 Task: Schedule a self-massage and stretching session.
Action: Mouse moved to (49, 93)
Screenshot: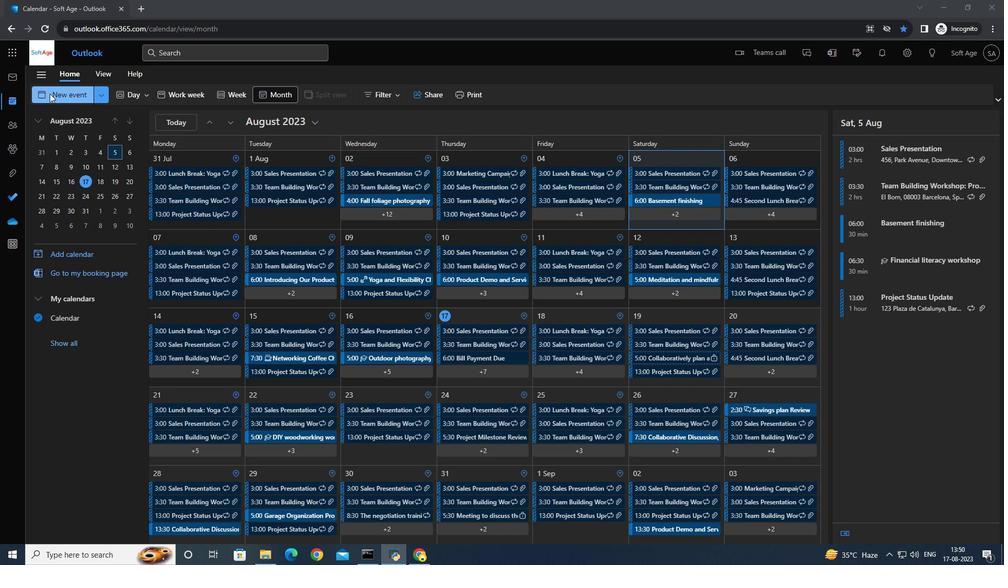 
Action: Mouse pressed left at (49, 93)
Screenshot: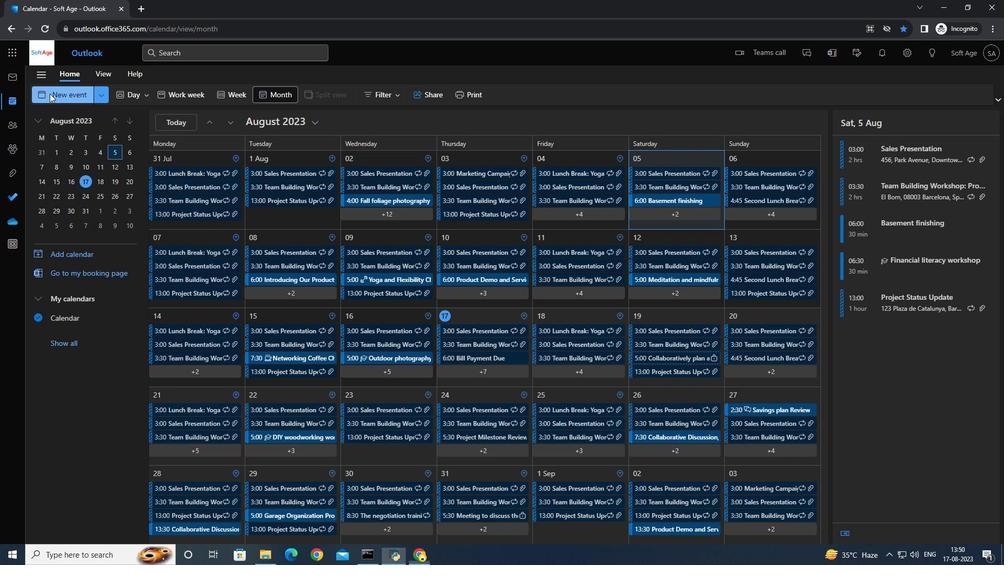 
Action: Mouse moved to (283, 160)
Screenshot: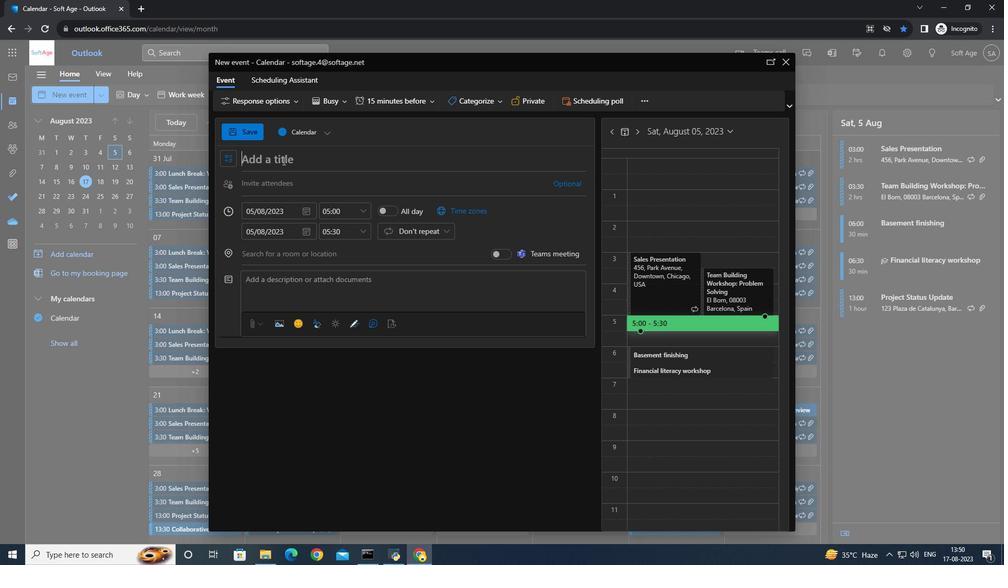 
Action: Key pressed <Key.caps_lock>S<Key.caps_lock>elf<Key.space>massage<Key.space>and<Key.space><Key.caps_lock>S<Key.caps_lock>tretching<Key.space>session
Screenshot: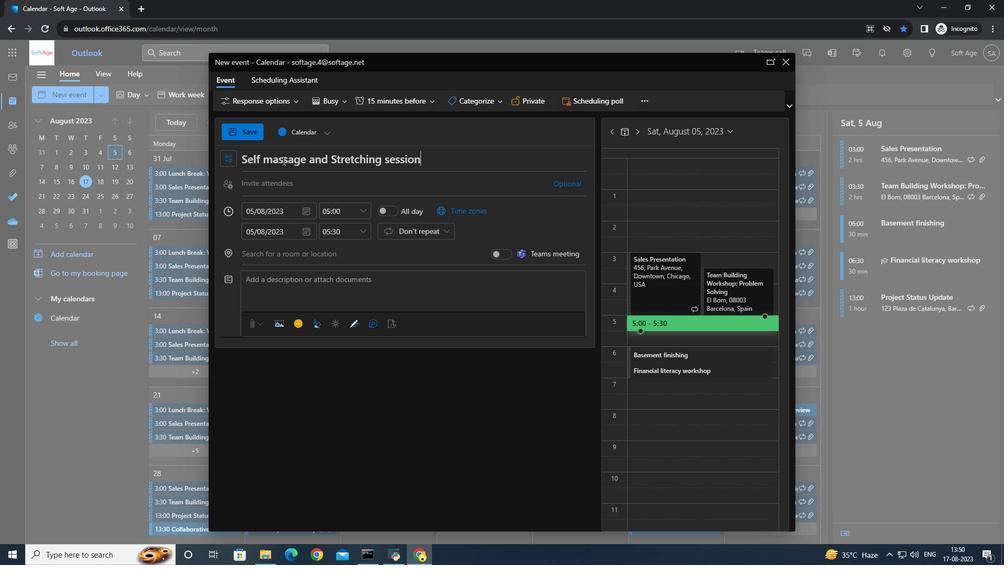 
Action: Mouse moved to (362, 204)
Screenshot: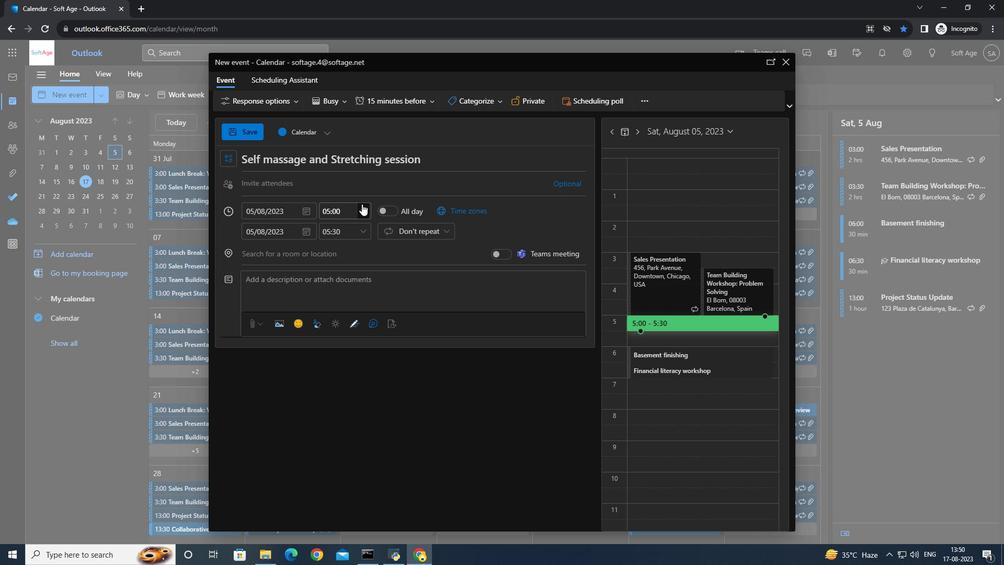 
Action: Mouse pressed left at (362, 204)
Screenshot: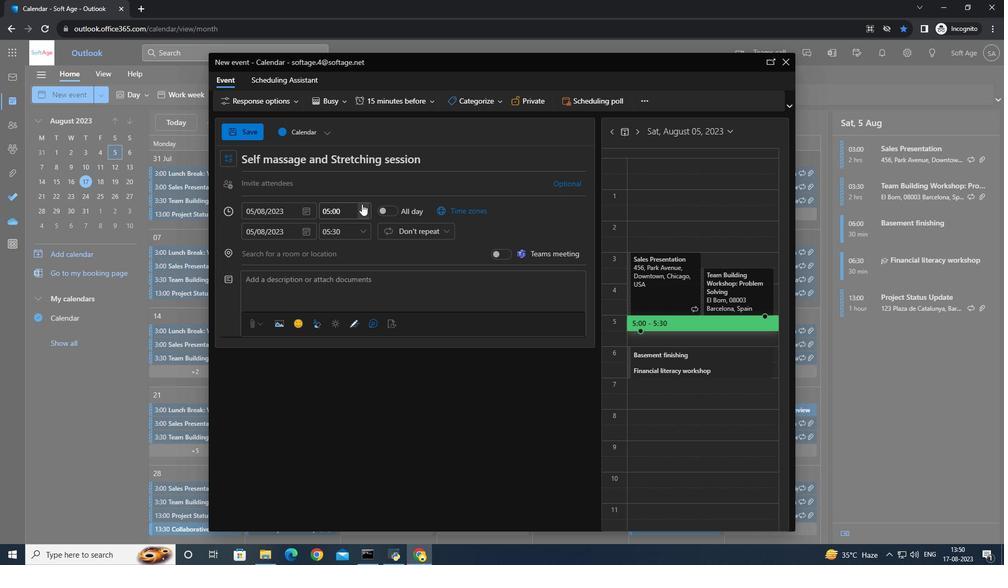 
Action: Mouse moved to (353, 265)
Screenshot: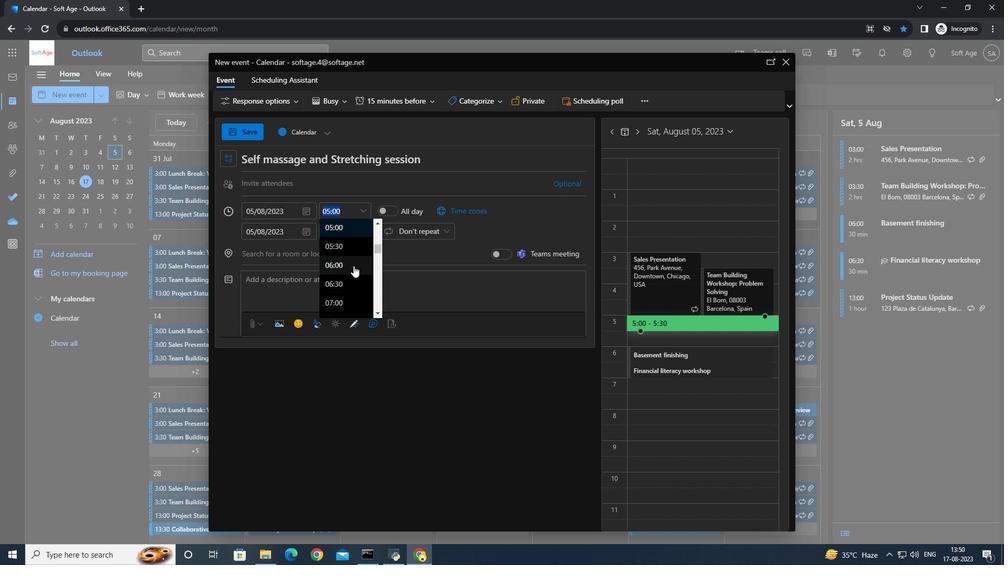 
Action: Mouse pressed left at (353, 265)
Screenshot: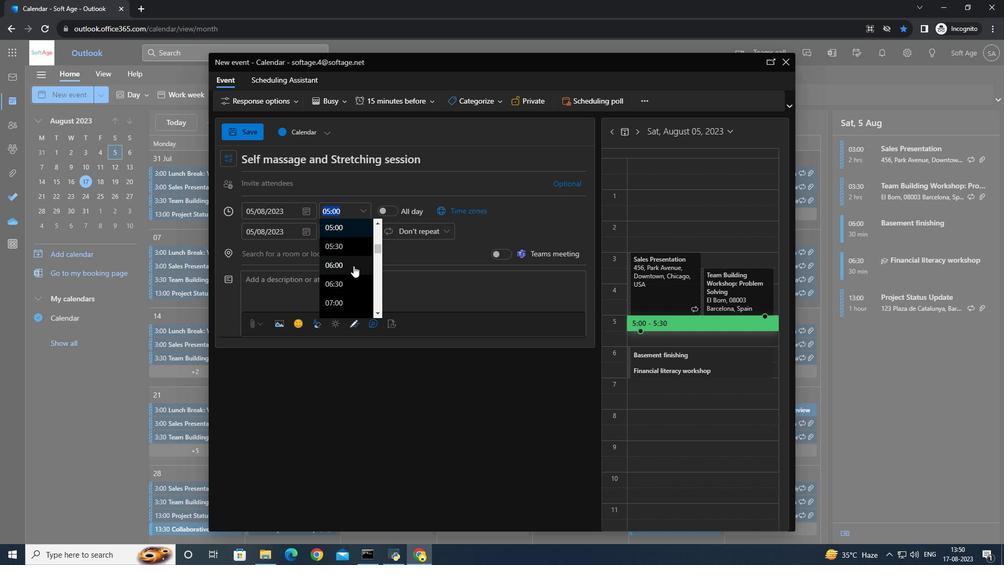 
Action: Mouse moved to (369, 213)
Screenshot: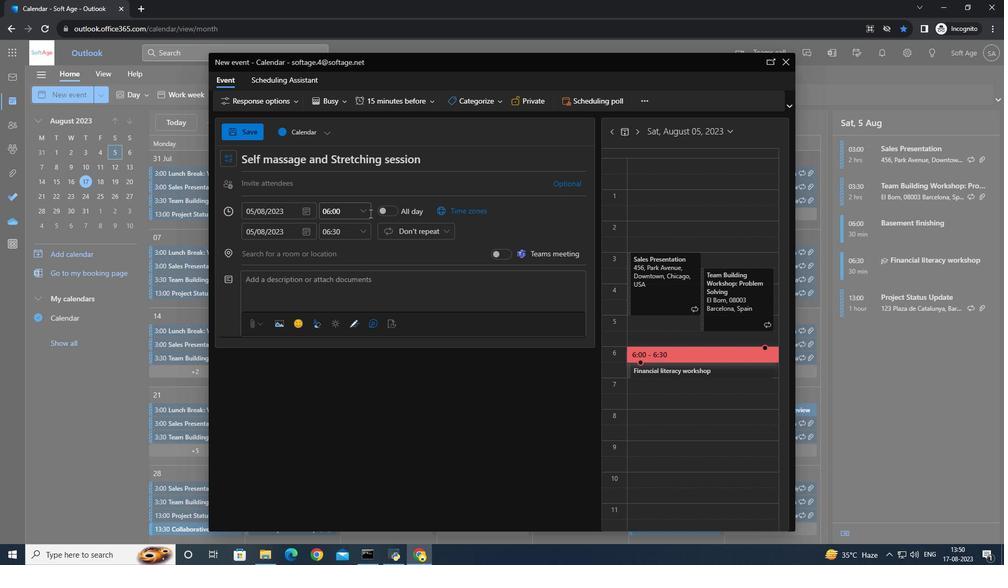 
Action: Mouse pressed left at (369, 213)
Screenshot: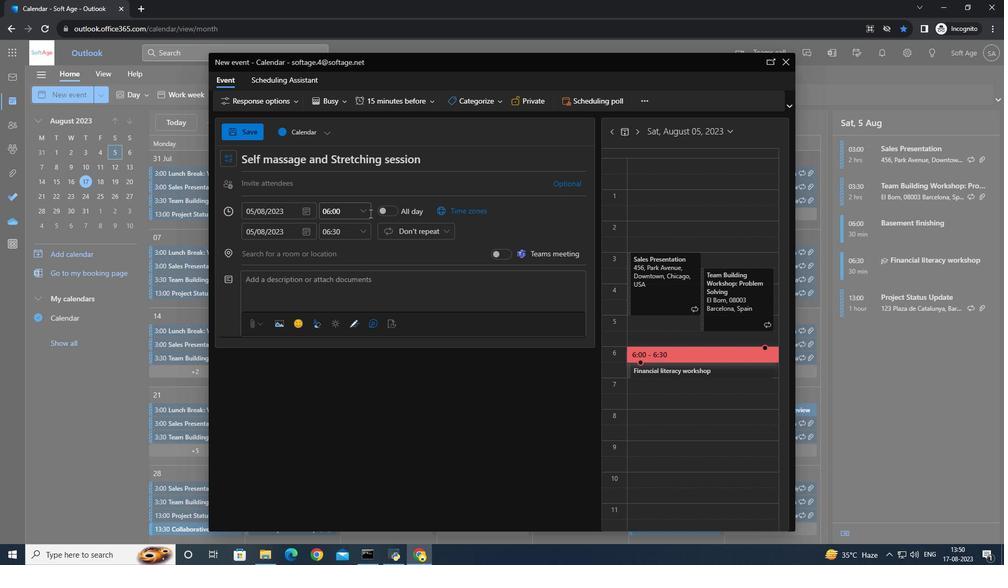 
Action: Mouse moved to (360, 210)
Screenshot: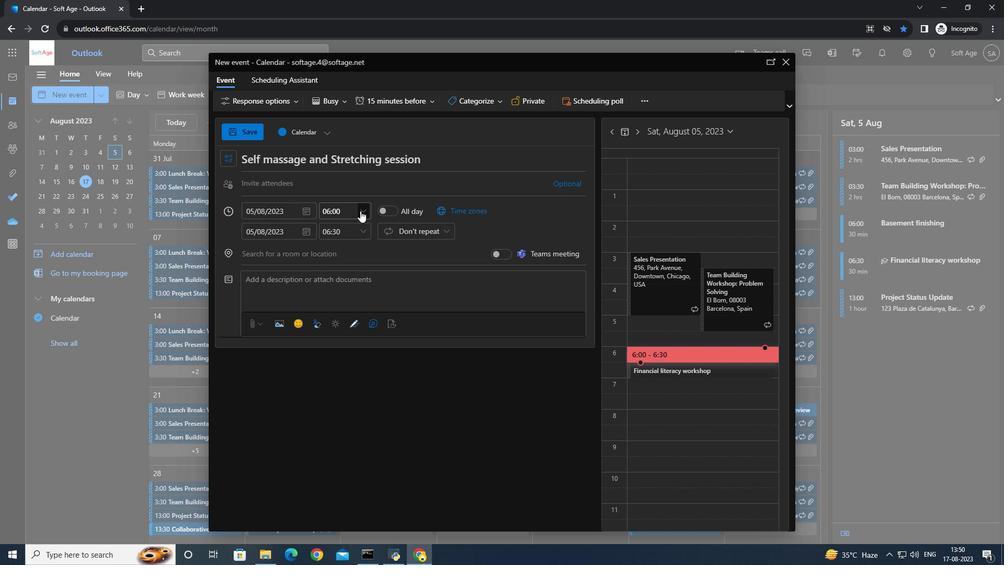 
Action: Mouse pressed left at (360, 210)
Screenshot: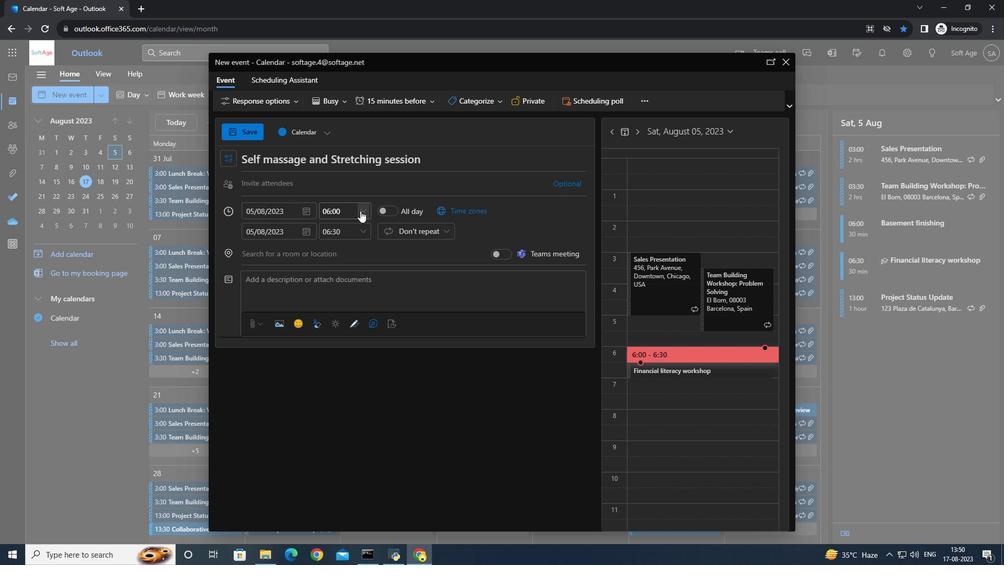 
Action: Mouse moved to (355, 262)
Screenshot: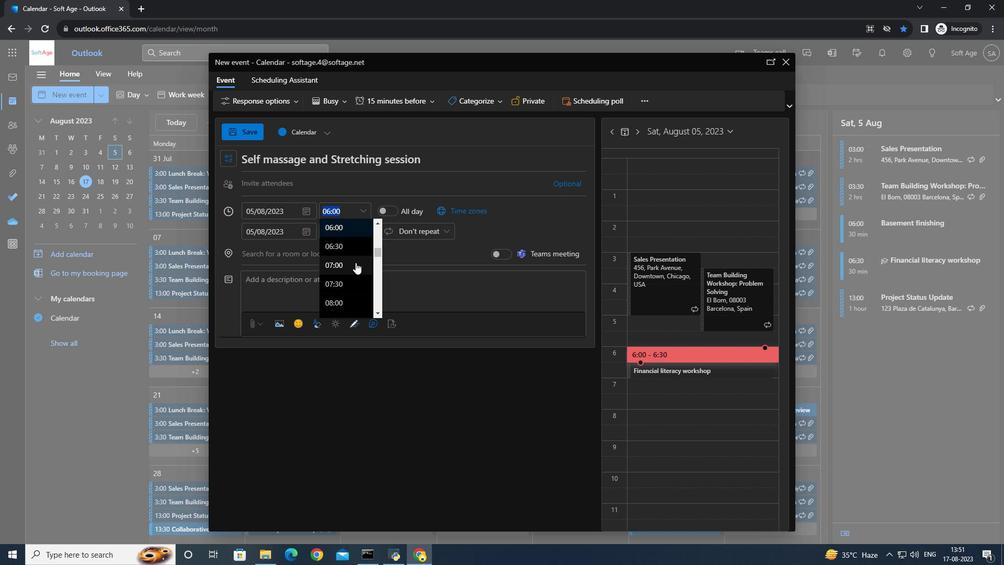 
Action: Mouse scrolled (355, 262) with delta (0, 0)
Screenshot: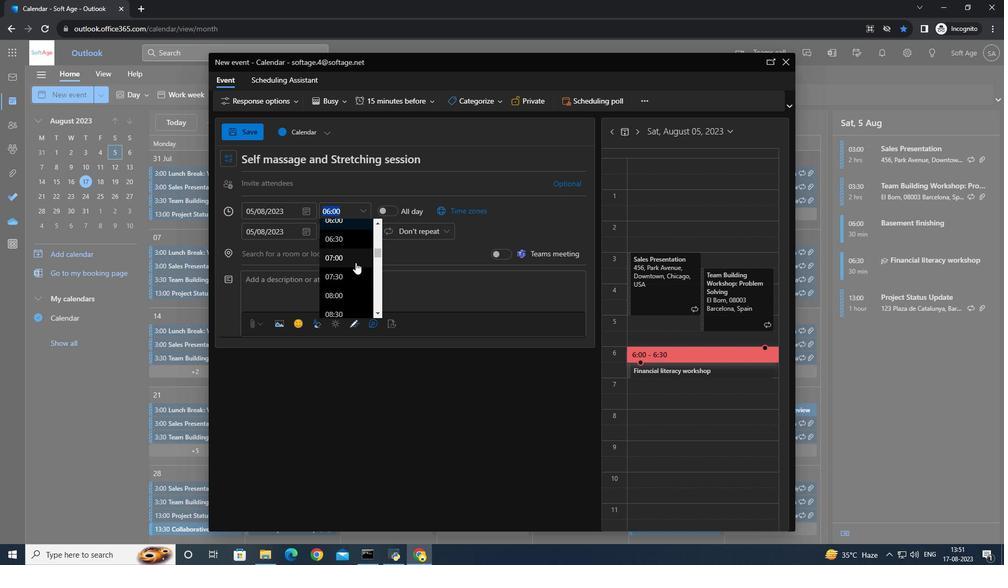 
Action: Mouse scrolled (355, 262) with delta (0, 0)
Screenshot: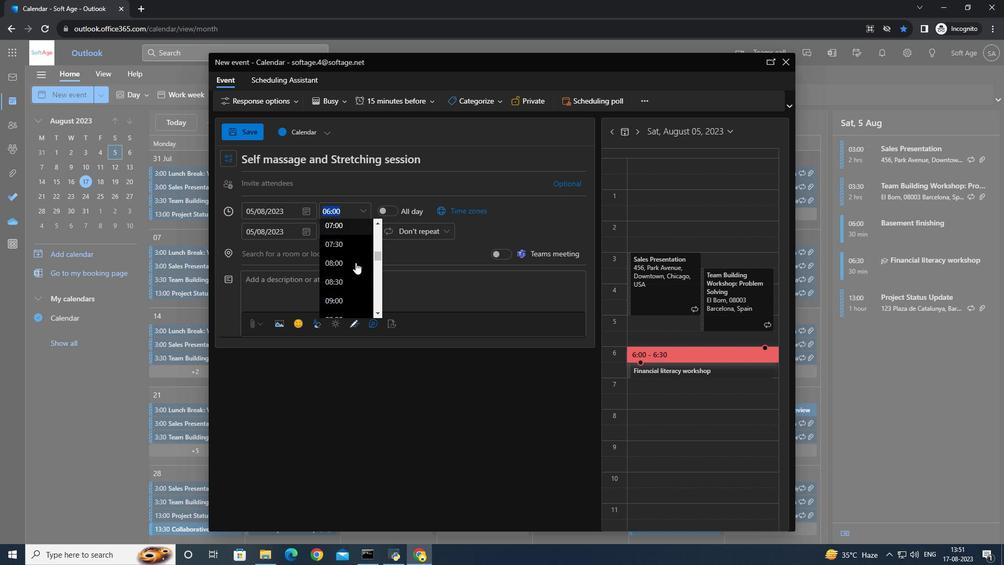 
Action: Mouse scrolled (355, 262) with delta (0, 0)
Screenshot: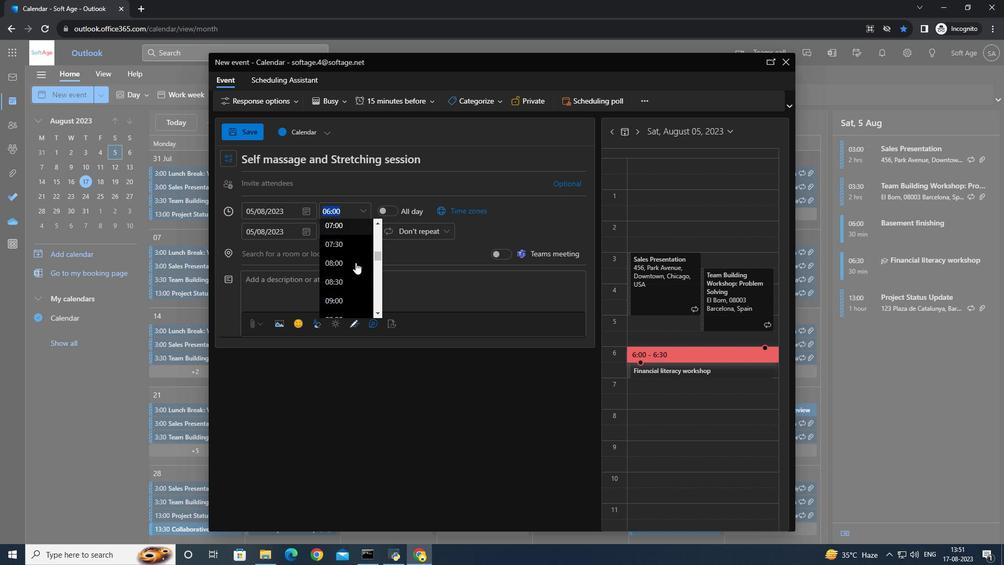 
Action: Mouse moved to (343, 274)
Screenshot: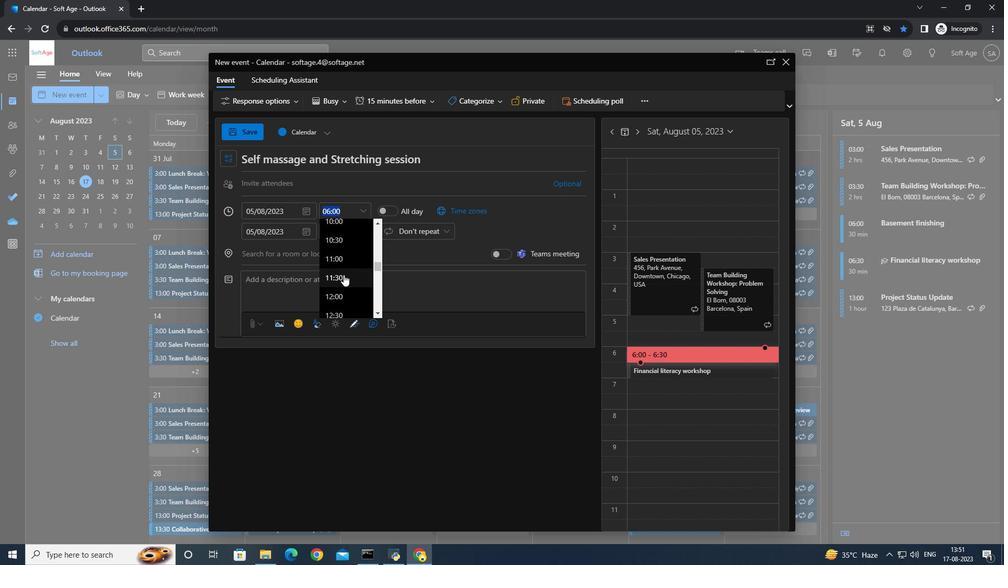 
Action: Mouse pressed left at (343, 274)
Screenshot: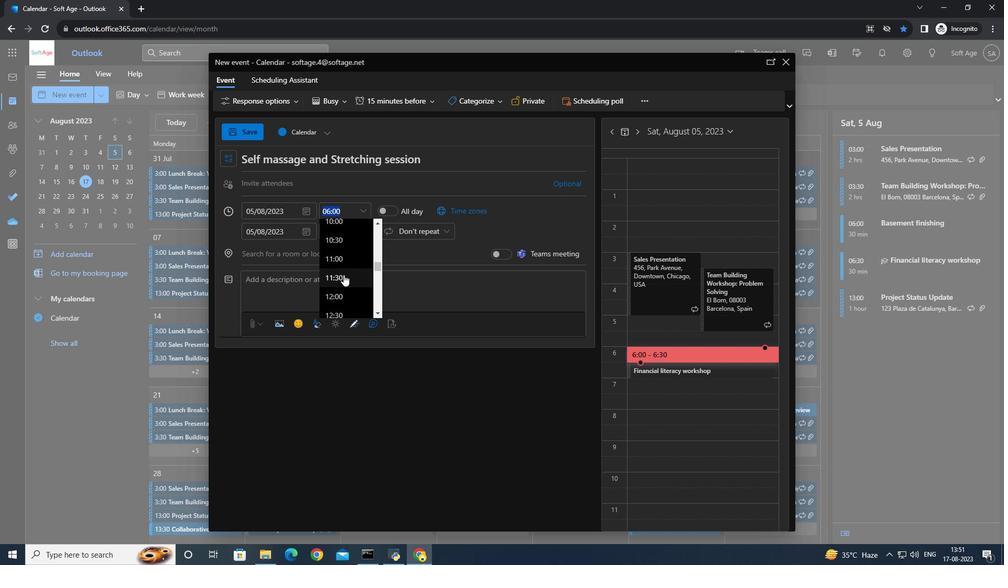 
Action: Mouse moved to (253, 138)
Screenshot: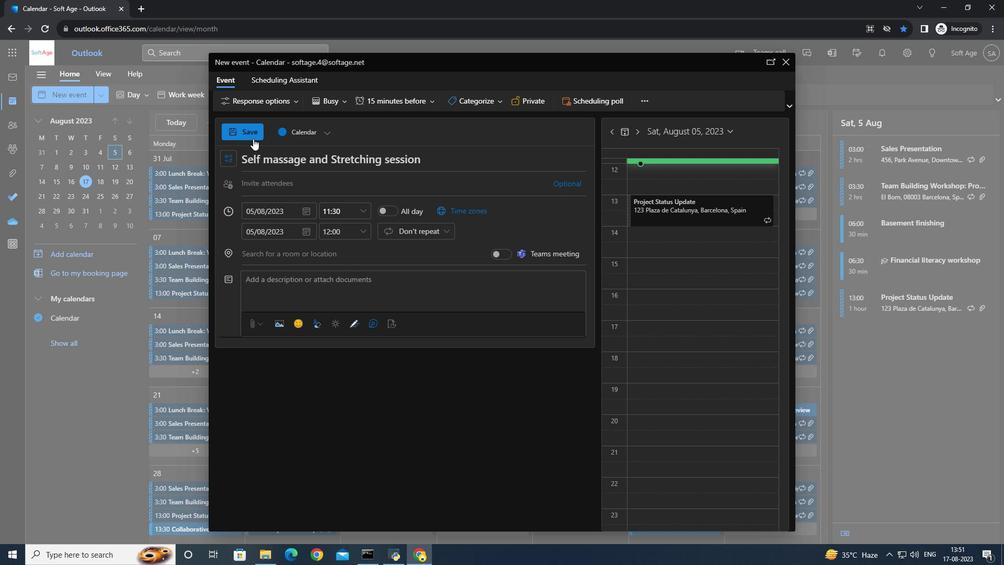 
Action: Mouse pressed left at (253, 138)
Screenshot: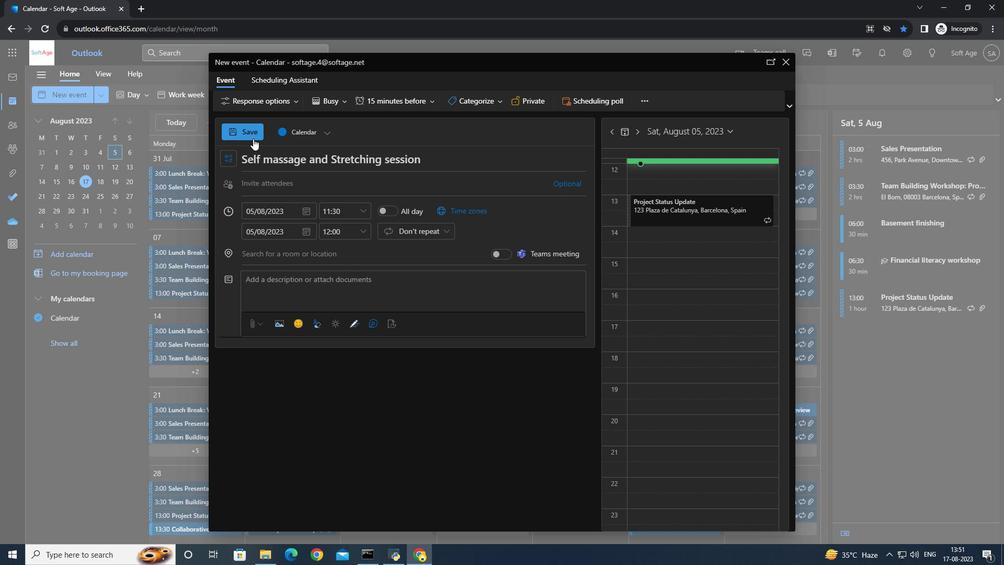 
Action: Mouse moved to (249, 138)
Screenshot: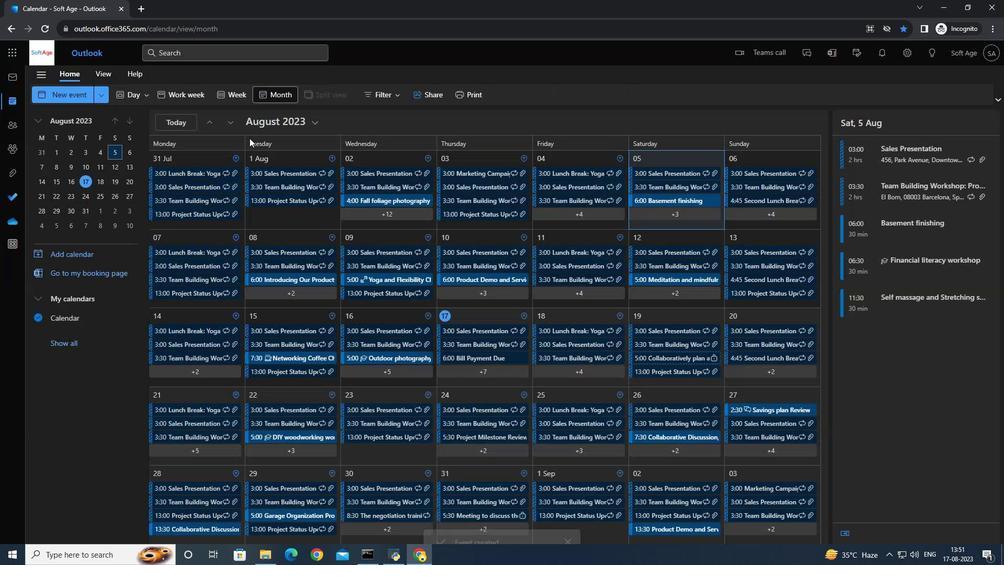 
